 Task: Toggle the experimental feature "Disable the deprecated `Color format` setting (requires reloading DevTools)".
Action: Mouse moved to (1239, 30)
Screenshot: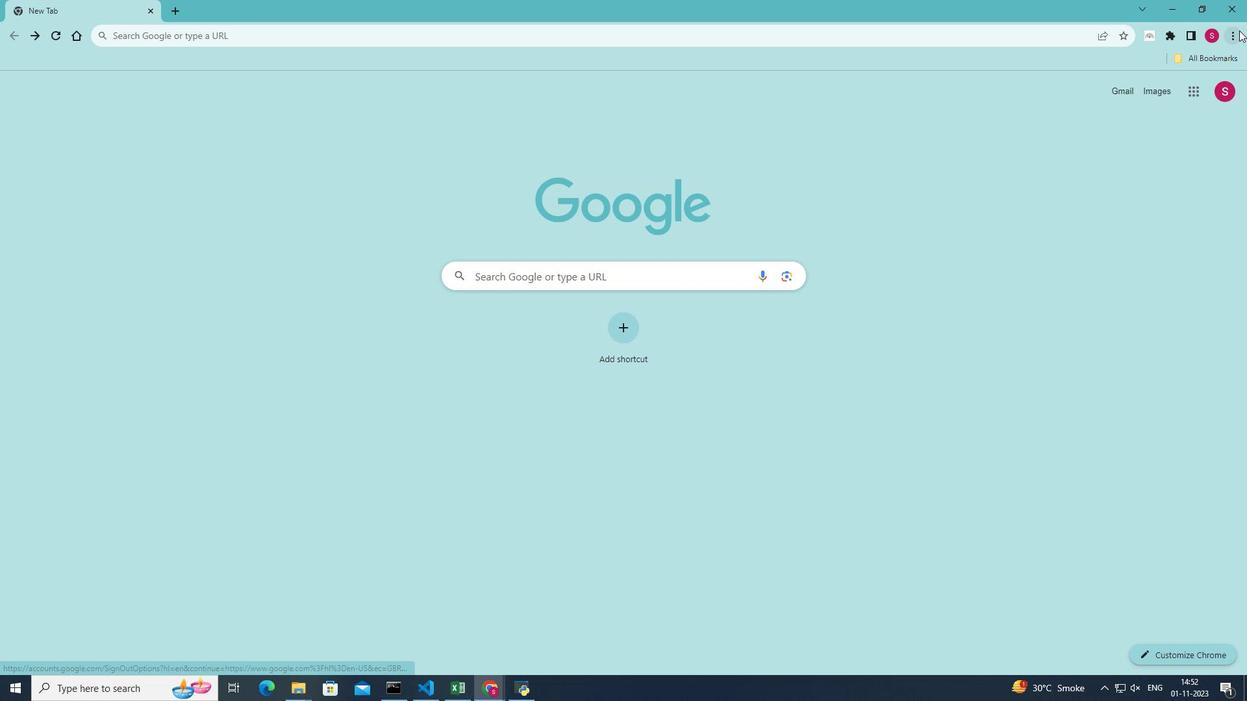 
Action: Mouse pressed left at (1239, 30)
Screenshot: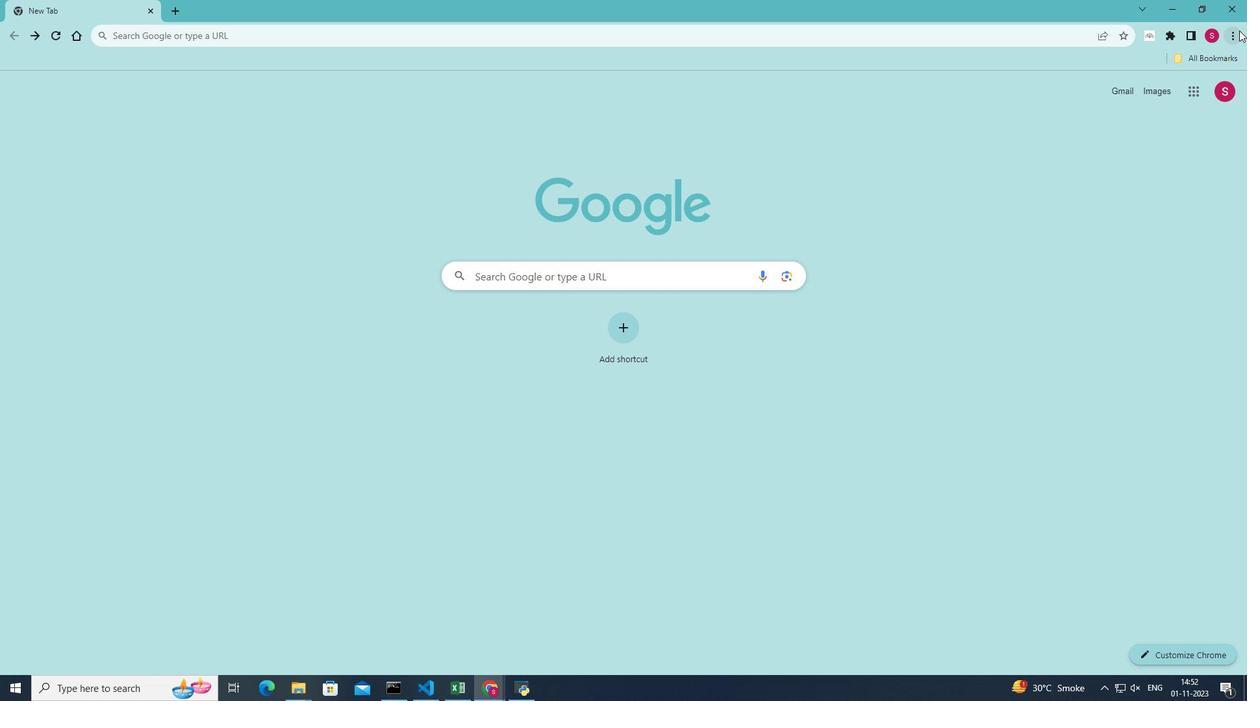 
Action: Mouse moved to (1092, 235)
Screenshot: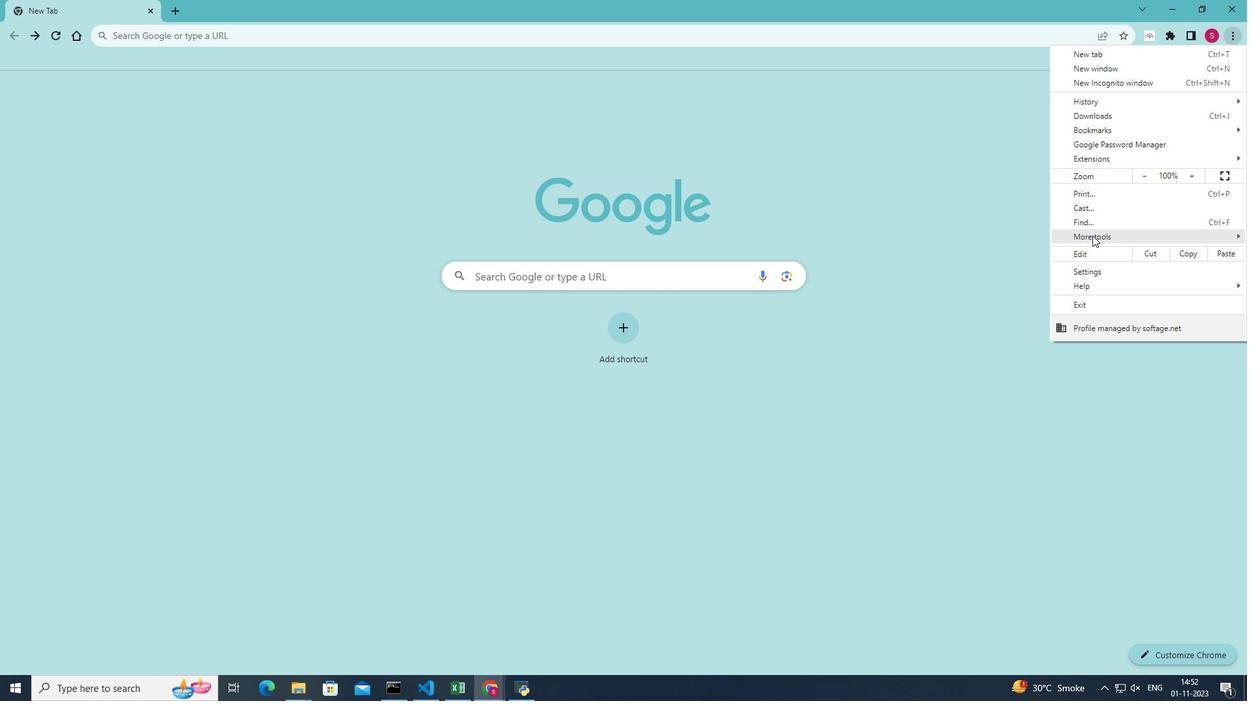 
Action: Mouse pressed left at (1092, 235)
Screenshot: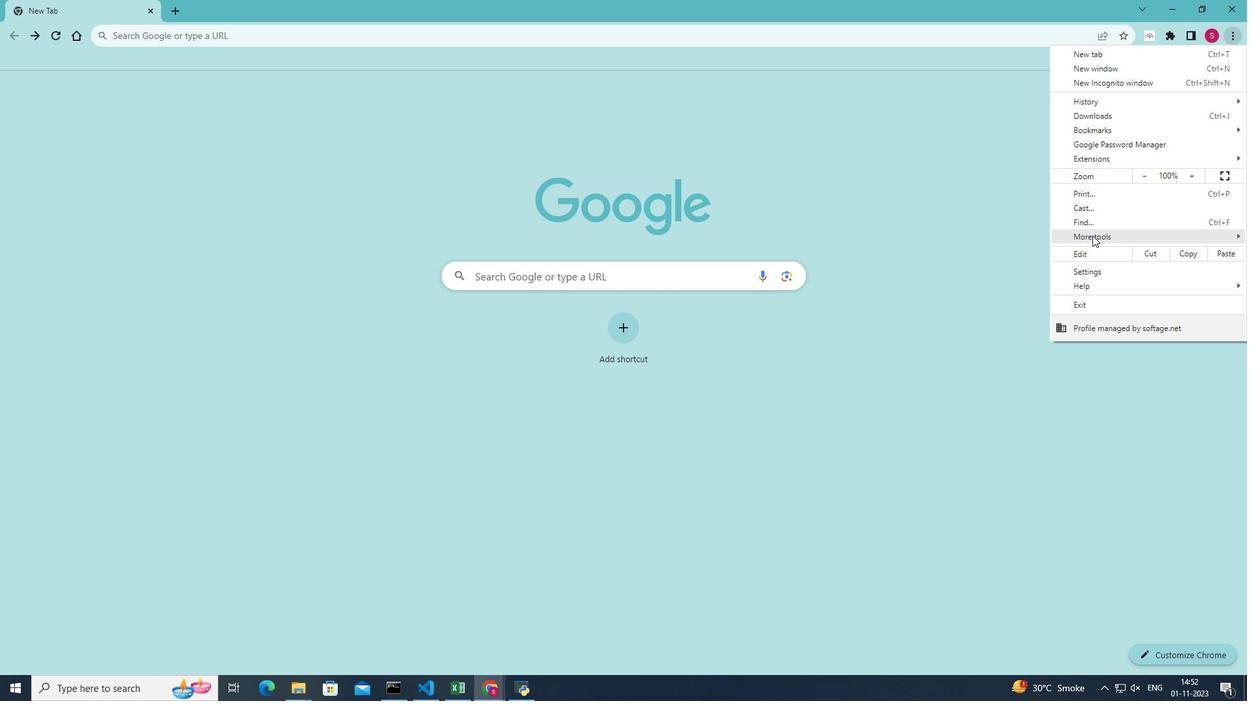 
Action: Mouse moved to (956, 333)
Screenshot: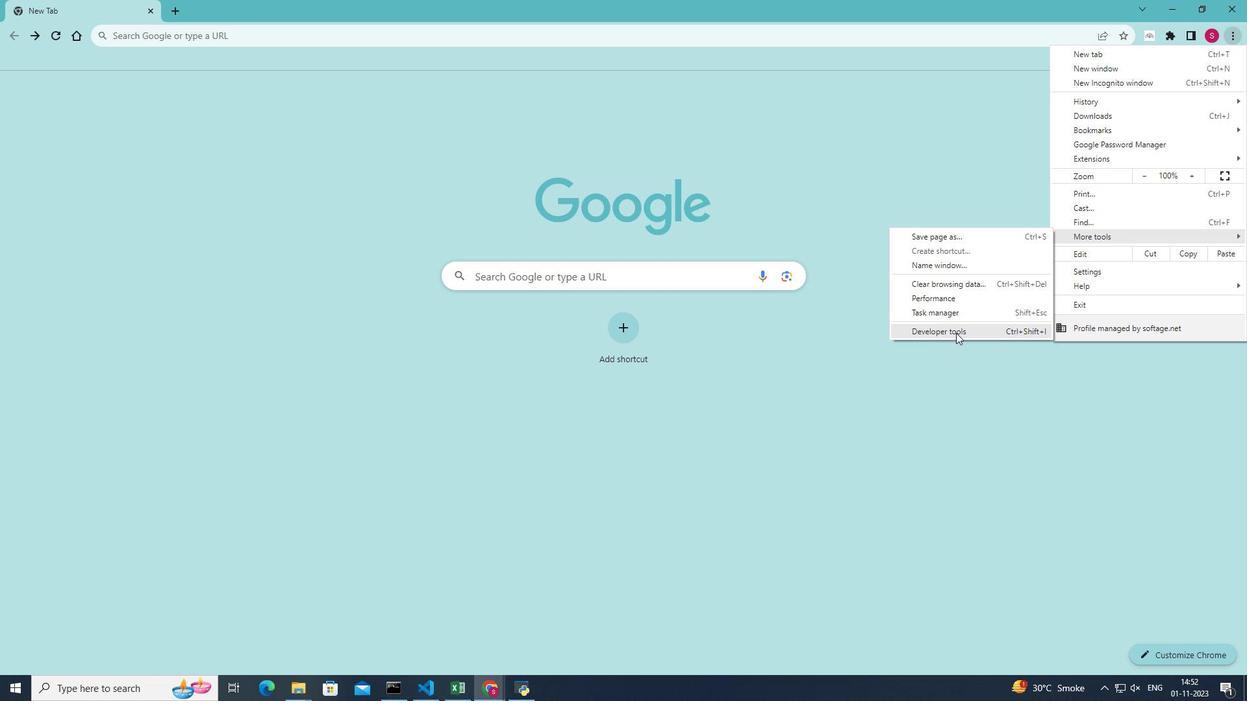 
Action: Mouse pressed left at (956, 333)
Screenshot: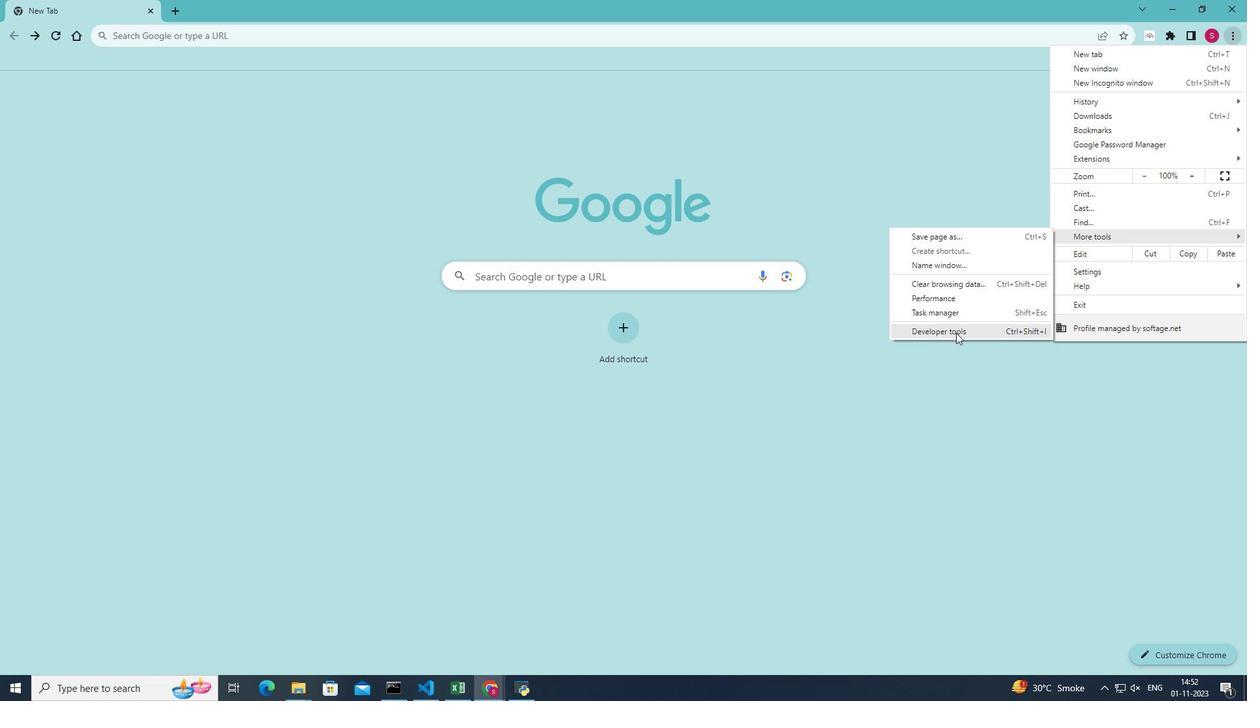 
Action: Mouse moved to (1200, 77)
Screenshot: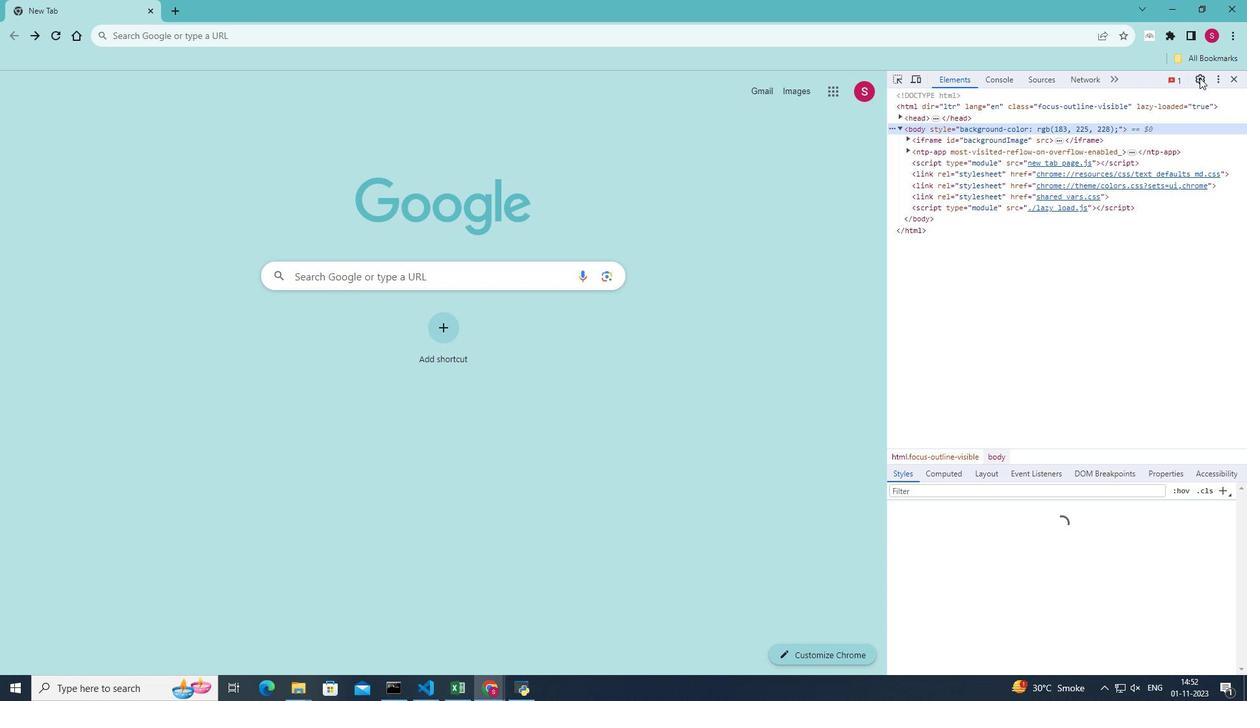 
Action: Mouse pressed left at (1200, 77)
Screenshot: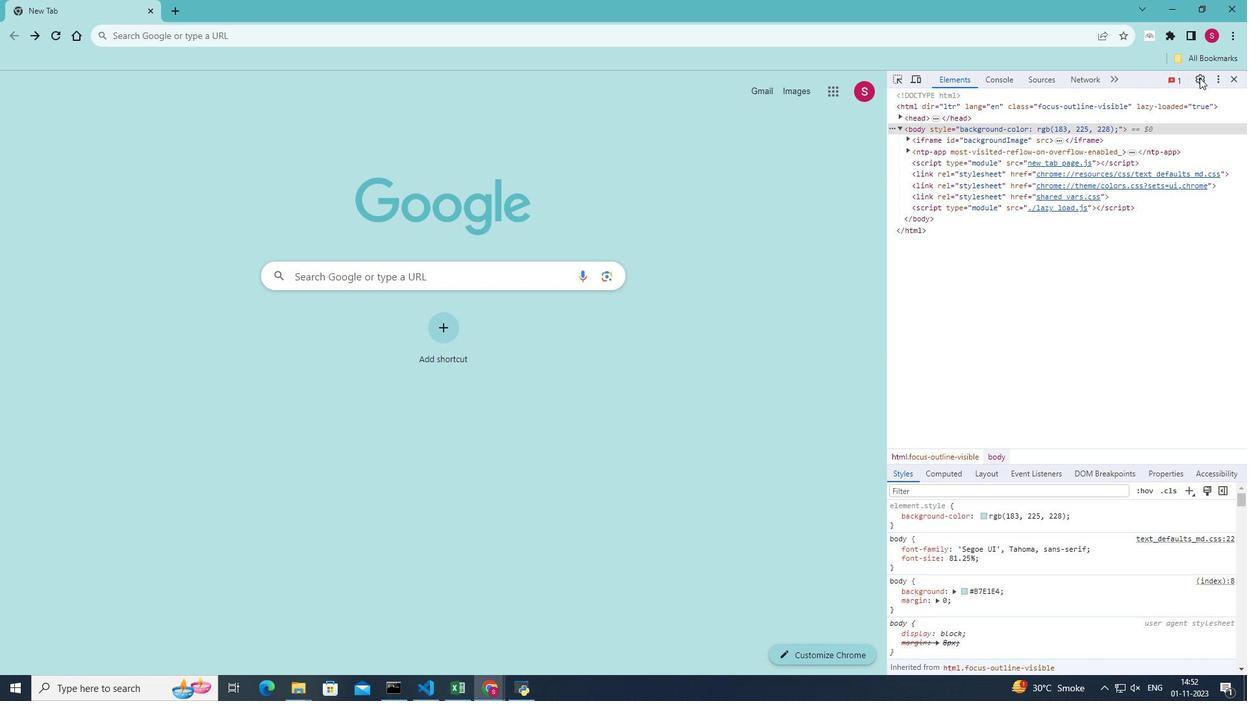 
Action: Mouse moved to (900, 141)
Screenshot: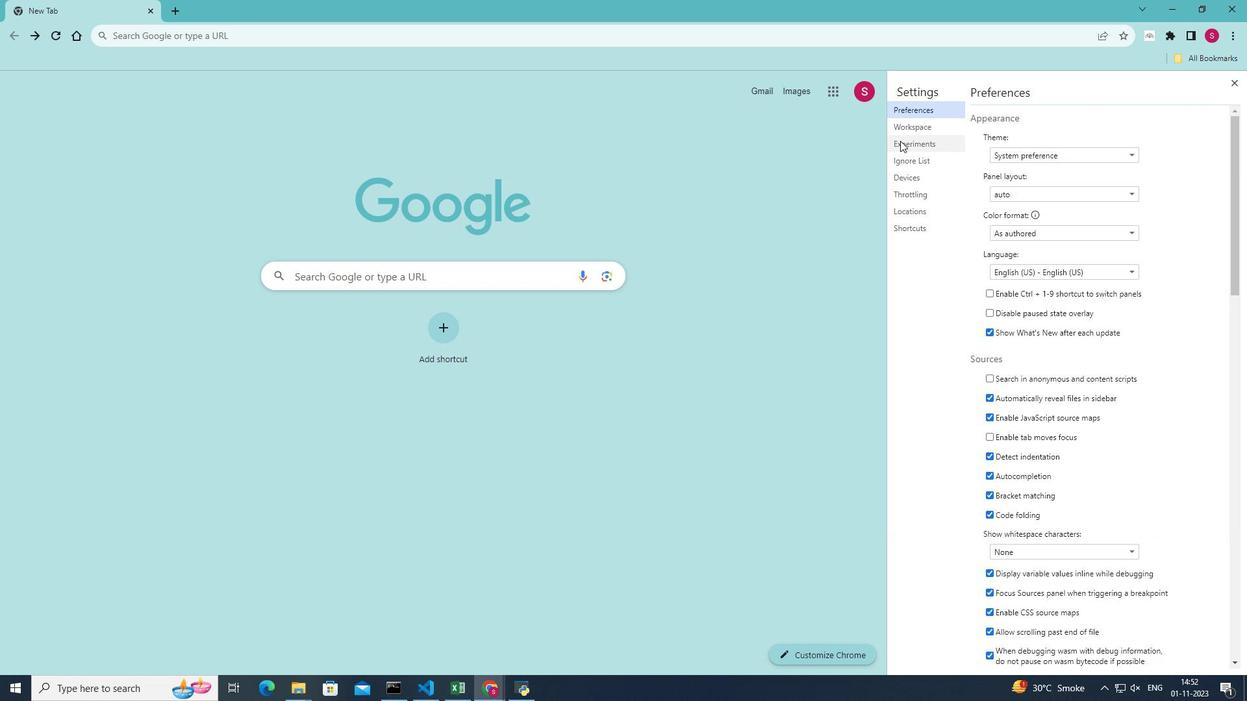 
Action: Mouse pressed left at (900, 141)
Screenshot: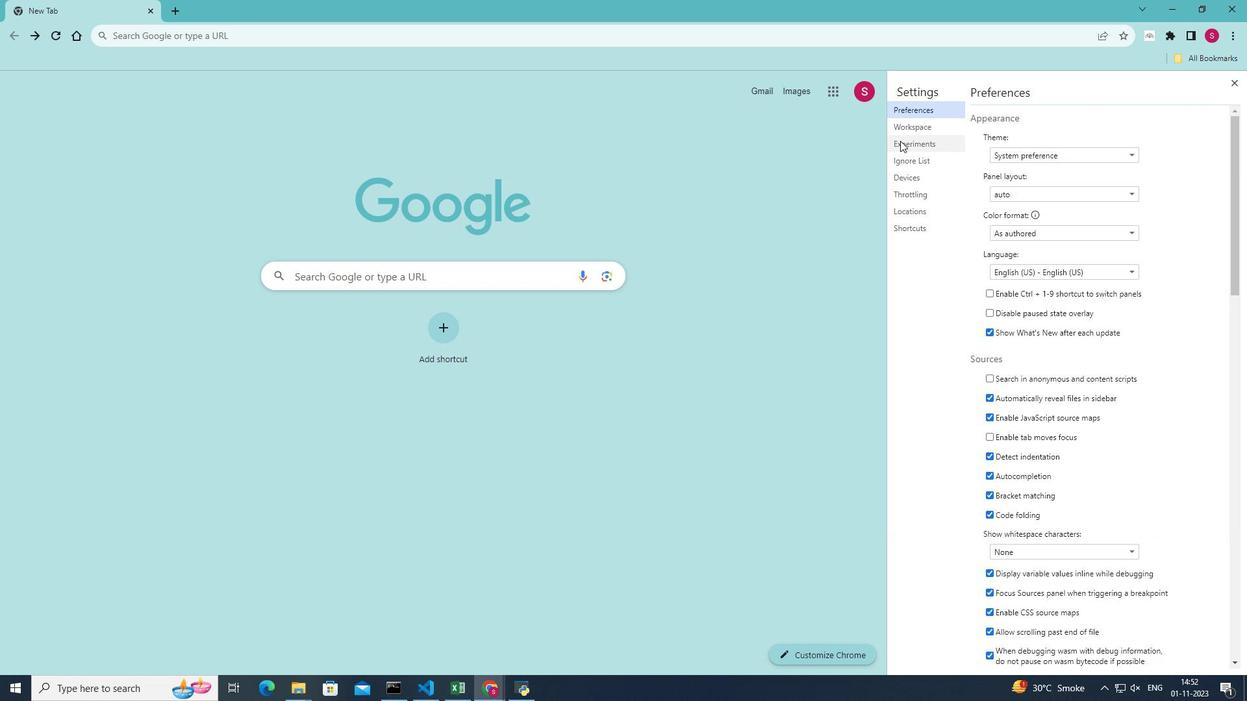 
Action: Mouse moved to (1215, 551)
Screenshot: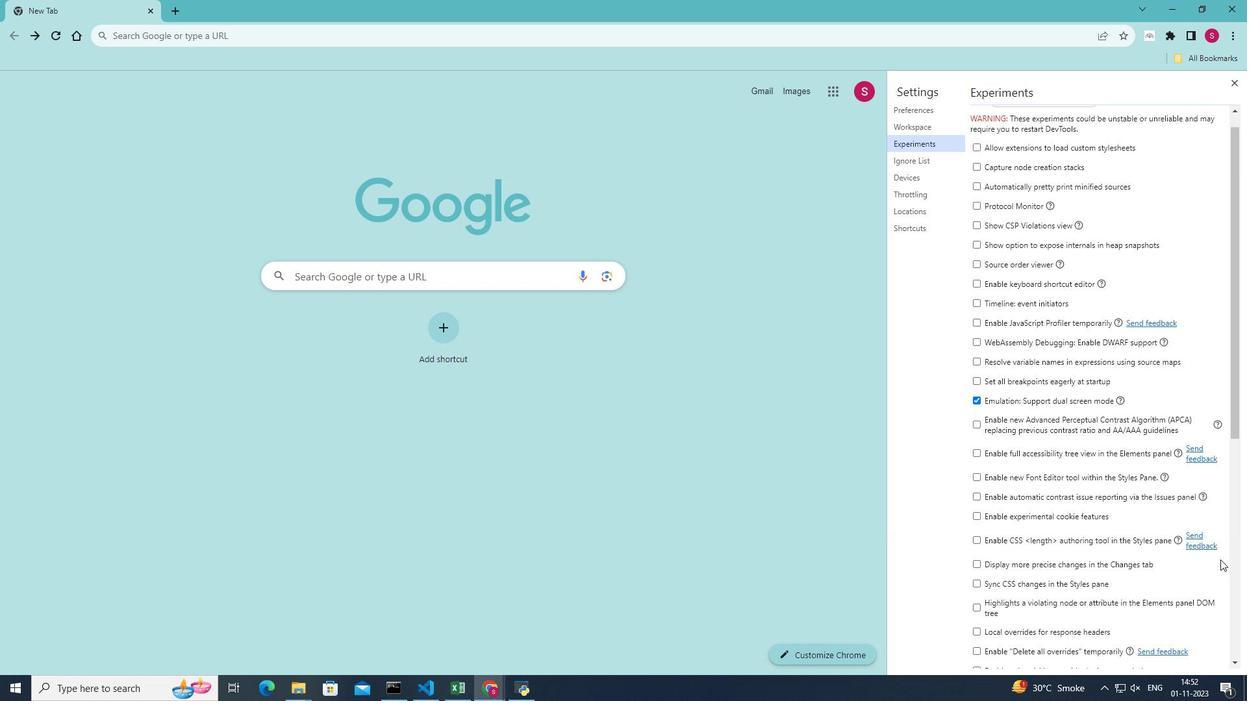 
Action: Mouse scrolled (1215, 551) with delta (0, 0)
Screenshot: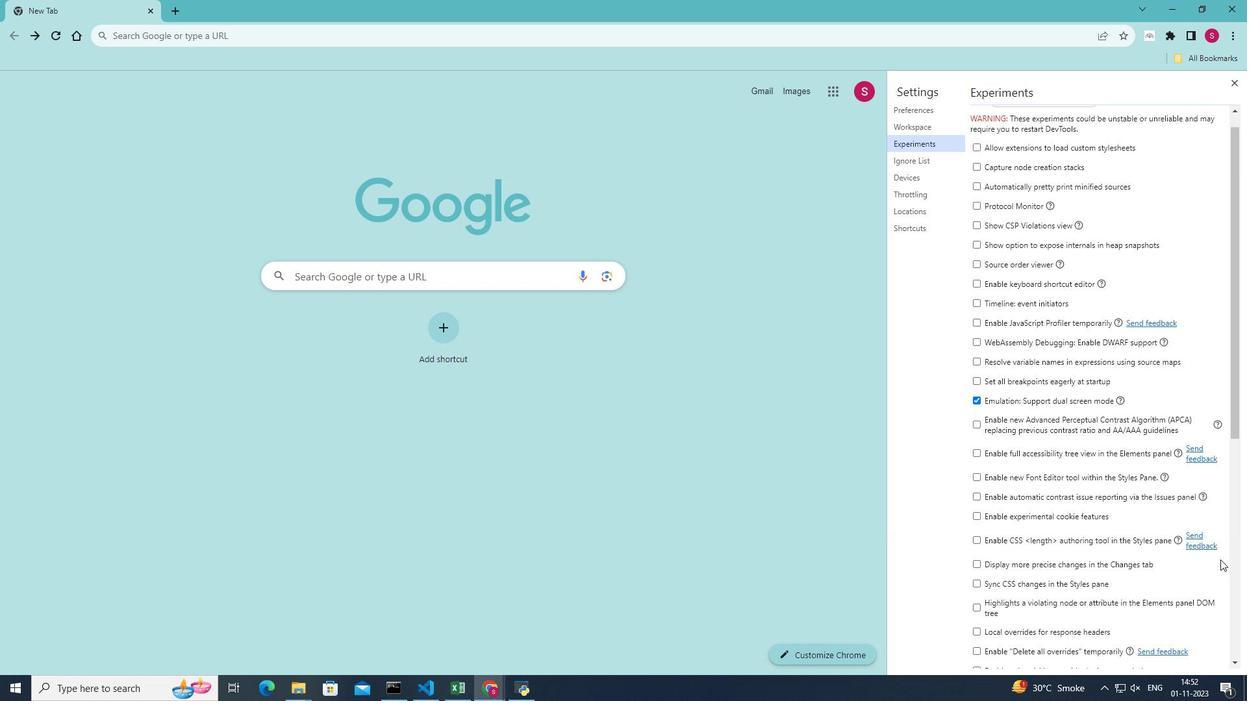 
Action: Mouse moved to (1218, 555)
Screenshot: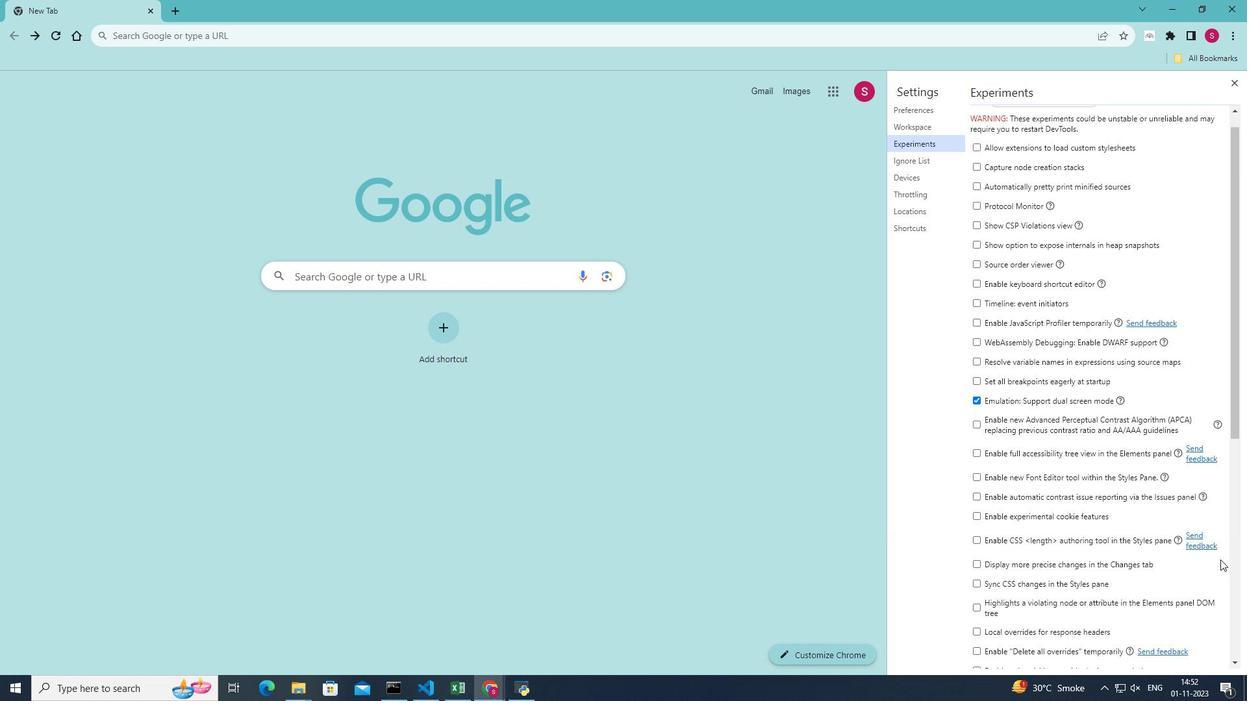 
Action: Mouse scrolled (1218, 554) with delta (0, 0)
Screenshot: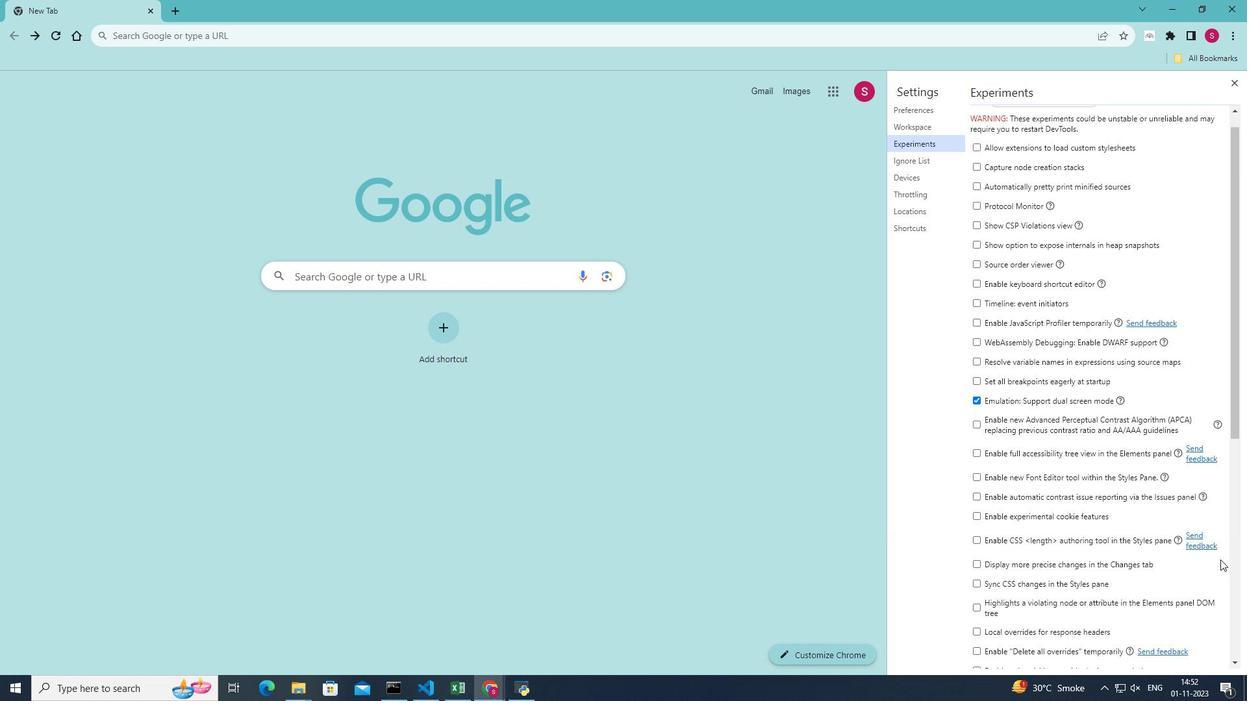 
Action: Mouse moved to (1220, 558)
Screenshot: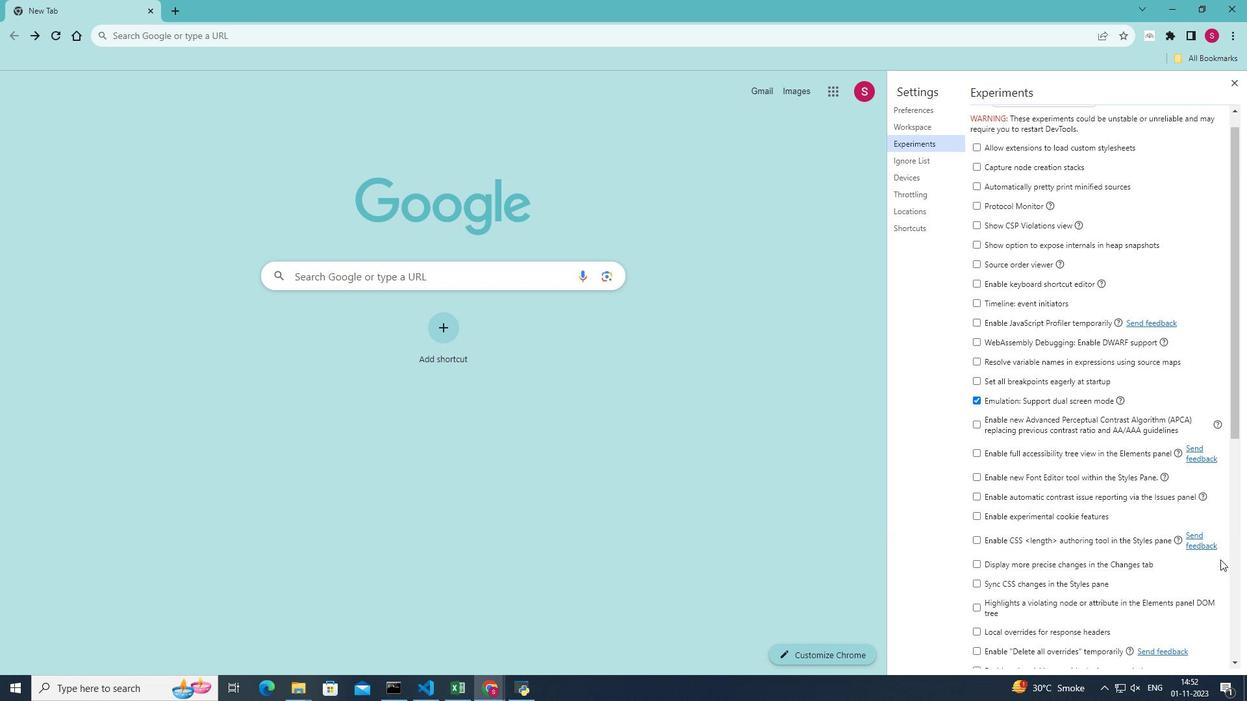 
Action: Mouse scrolled (1220, 557) with delta (0, 0)
Screenshot: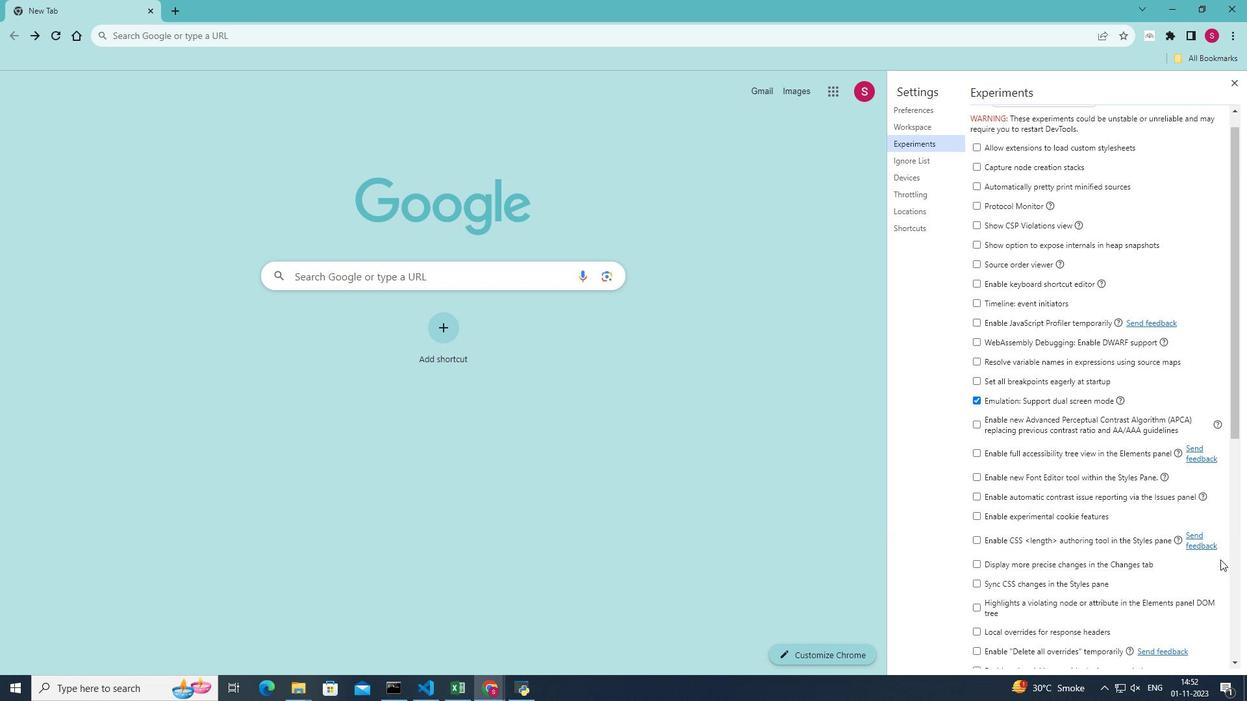 
Action: Mouse moved to (1220, 560)
Screenshot: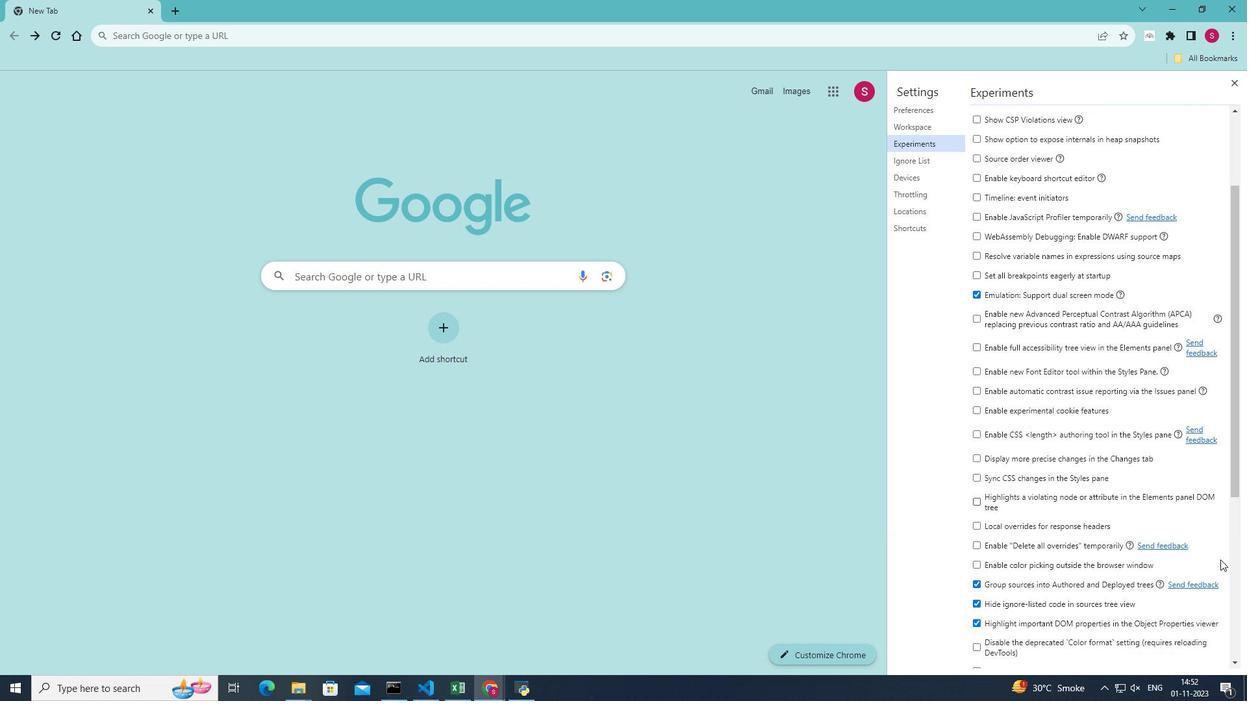 
Action: Mouse scrolled (1220, 559) with delta (0, 0)
Screenshot: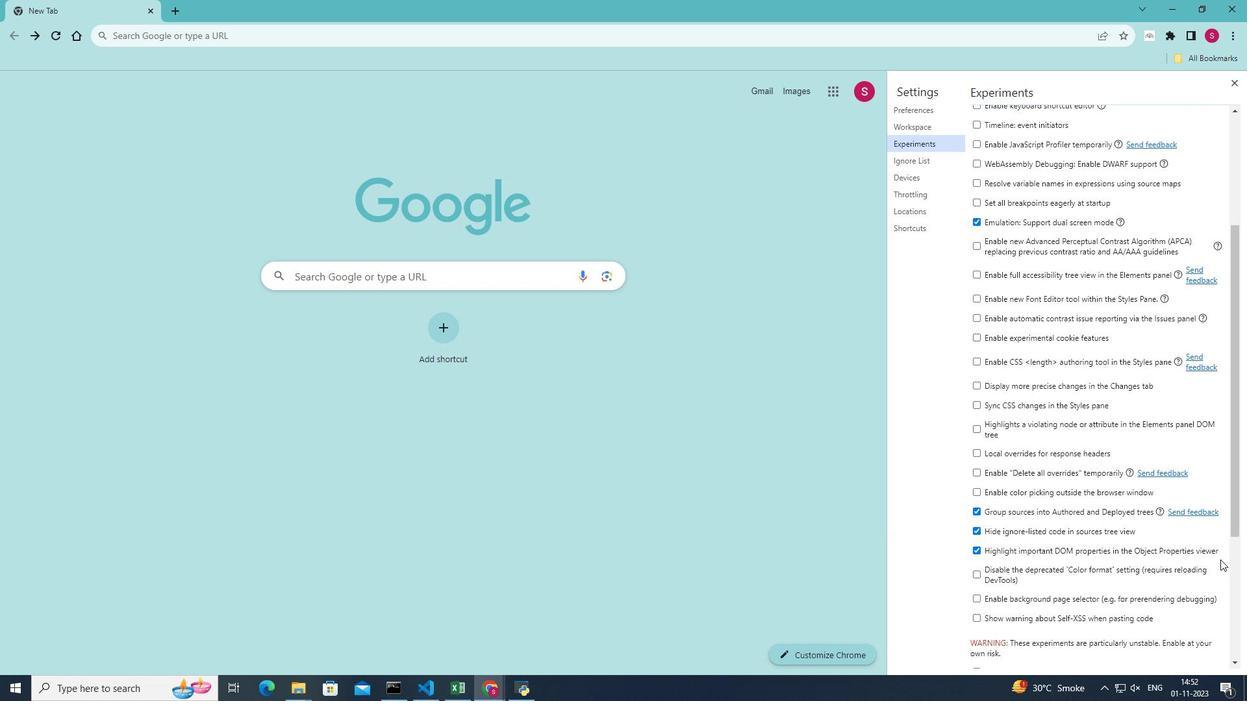 
Action: Mouse scrolled (1220, 559) with delta (0, 0)
Screenshot: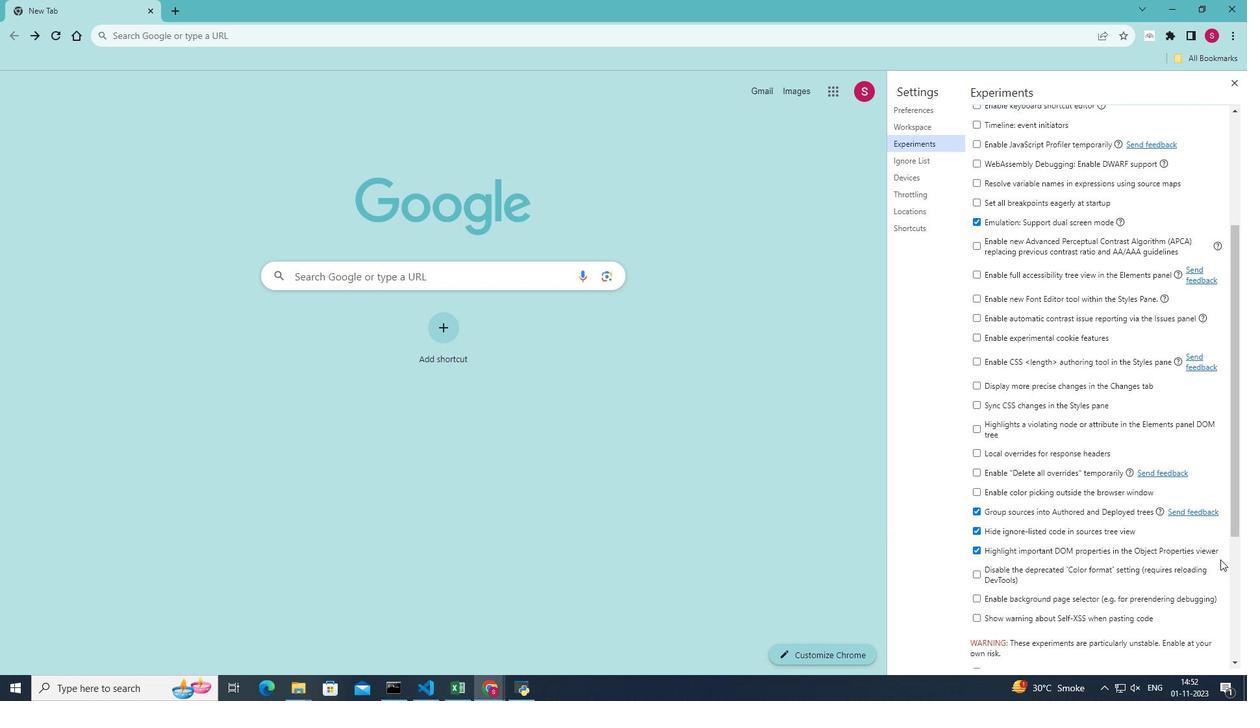 
Action: Mouse moved to (974, 448)
Screenshot: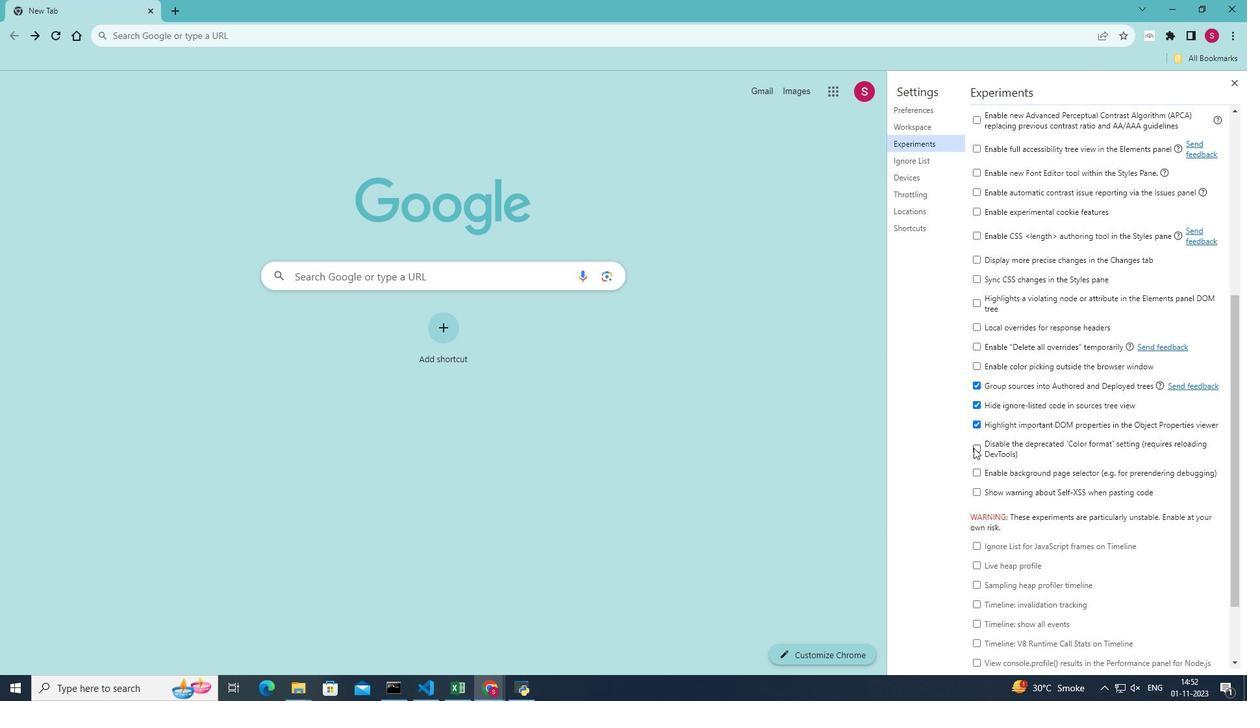 
Action: Mouse pressed left at (974, 448)
Screenshot: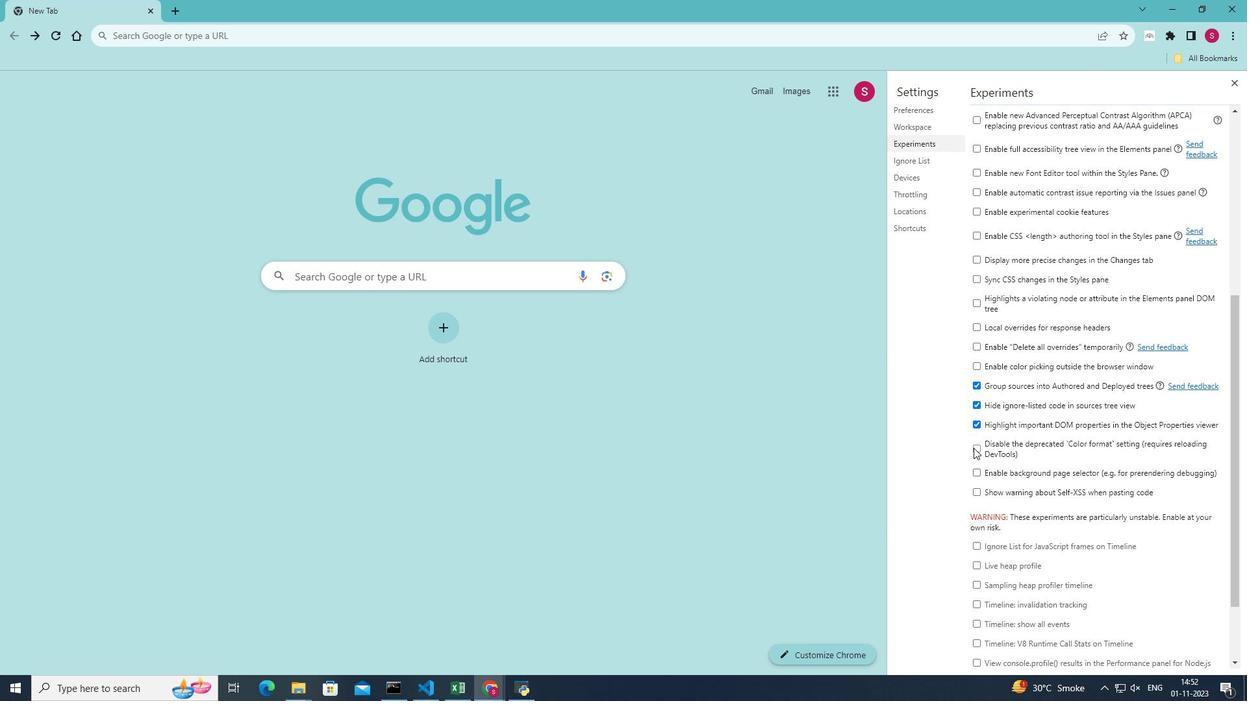 
Action: Mouse moved to (1172, 459)
Screenshot: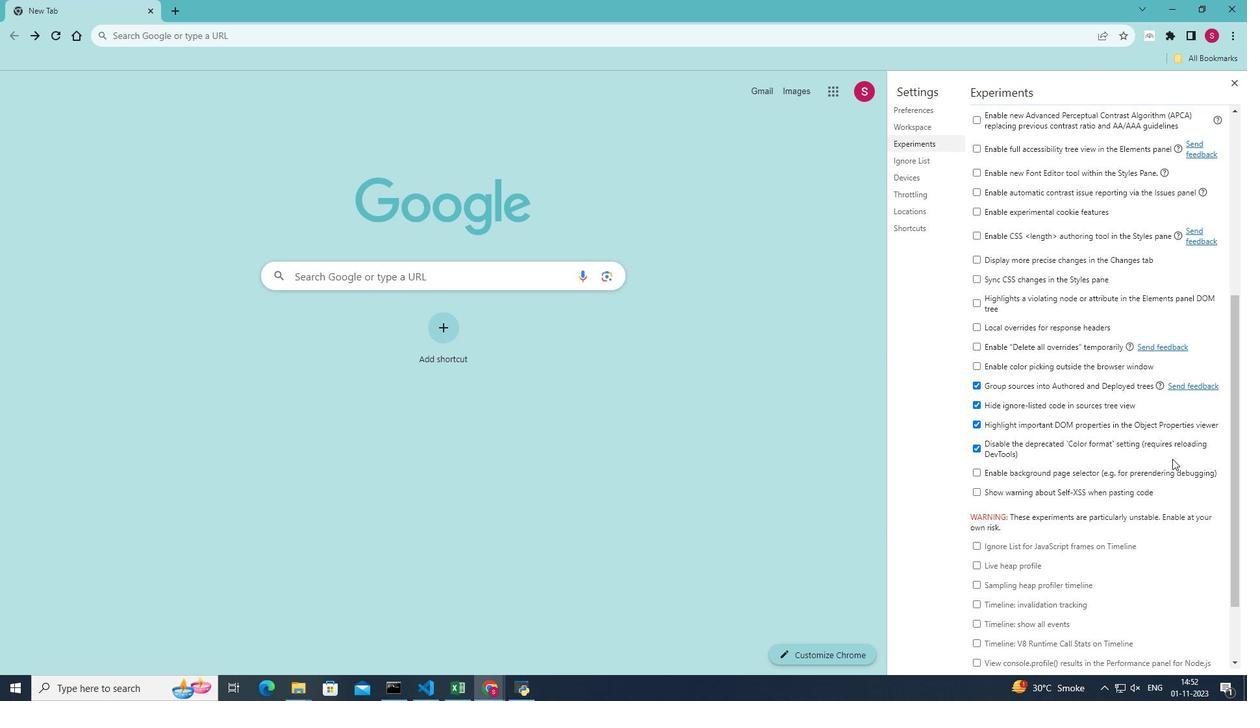 
